 Task: Create a due date automation trigger when advanced on, 2 working days before a card is due add fields with custom field "Resume" set to a date not in this month is due at 11:00 AM.
Action: Mouse moved to (1048, 83)
Screenshot: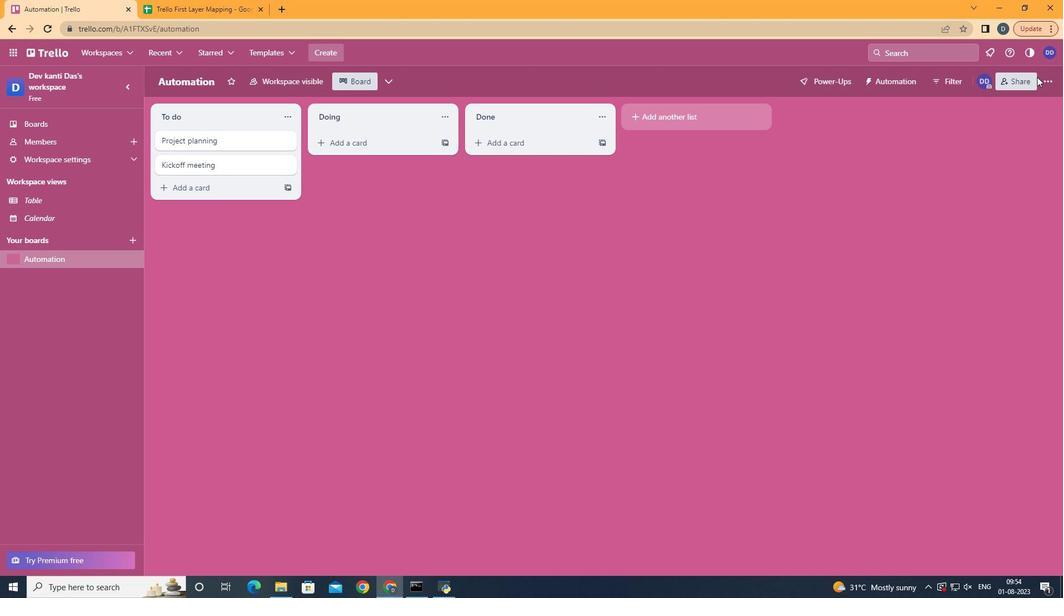 
Action: Mouse pressed left at (1048, 83)
Screenshot: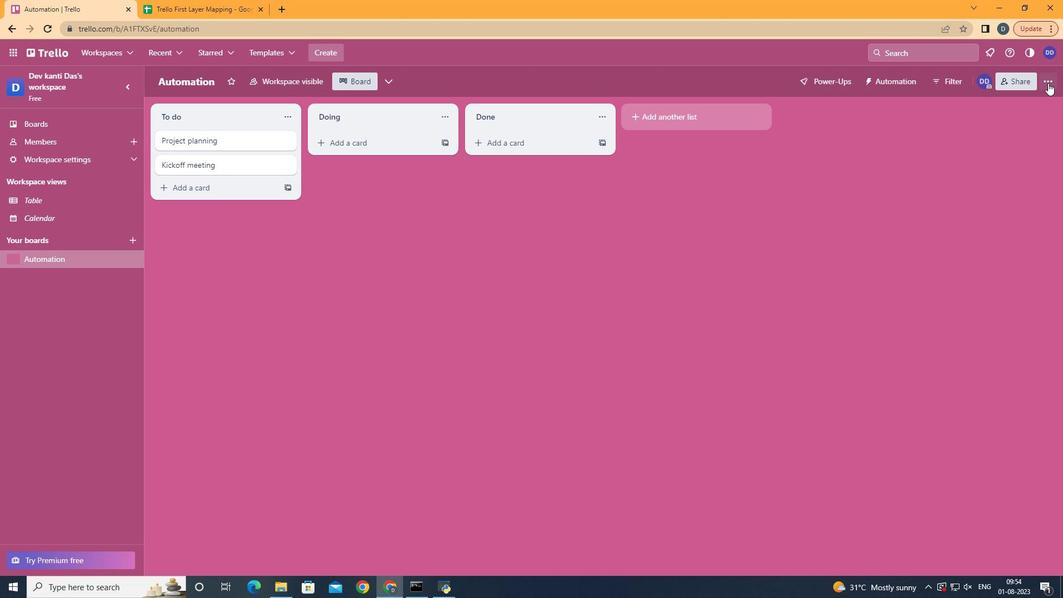 
Action: Mouse moved to (963, 237)
Screenshot: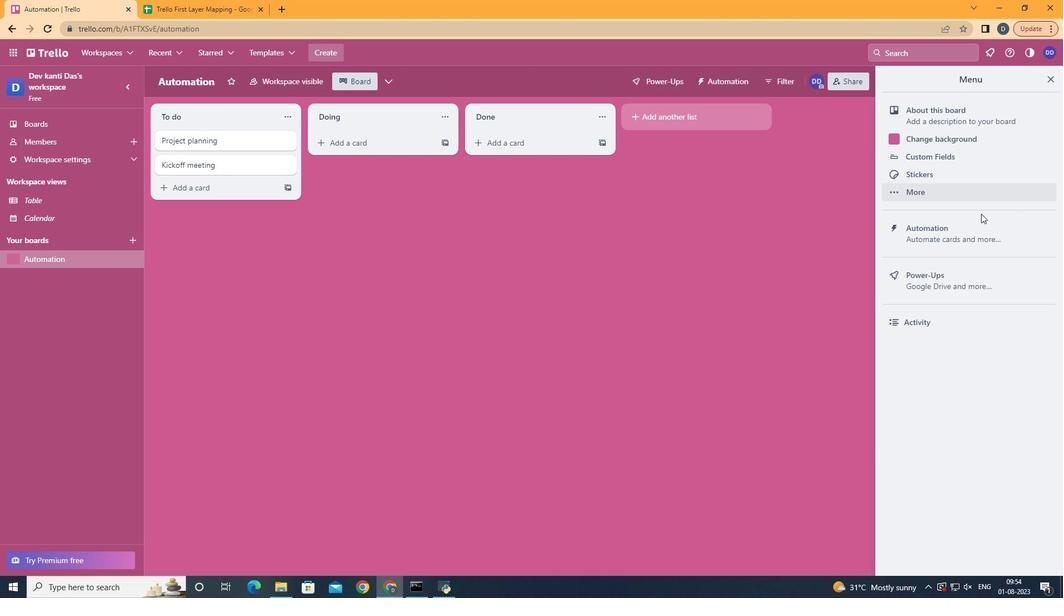 
Action: Mouse pressed left at (963, 237)
Screenshot: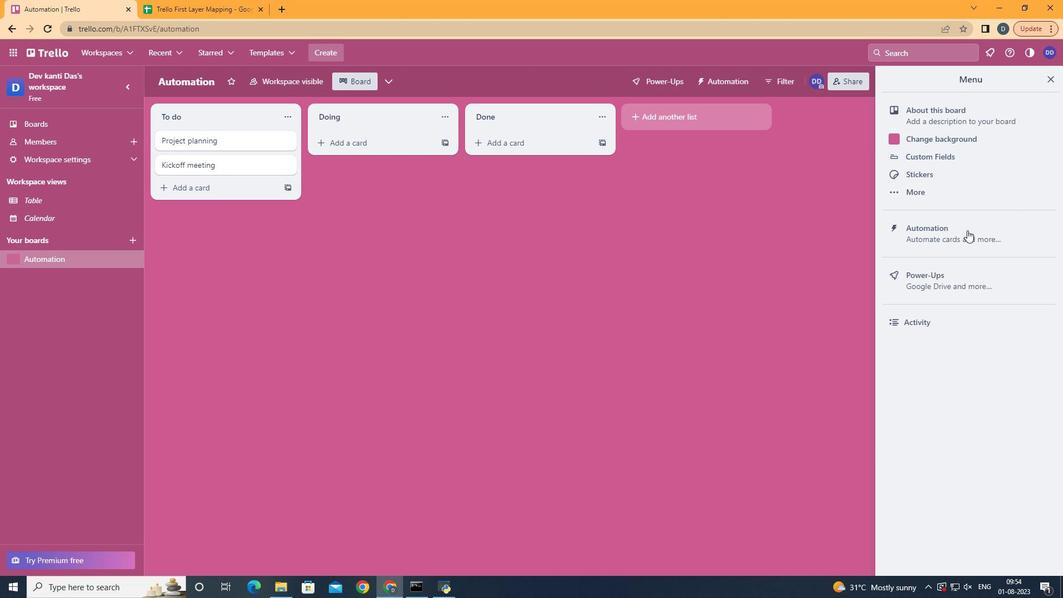 
Action: Mouse moved to (216, 219)
Screenshot: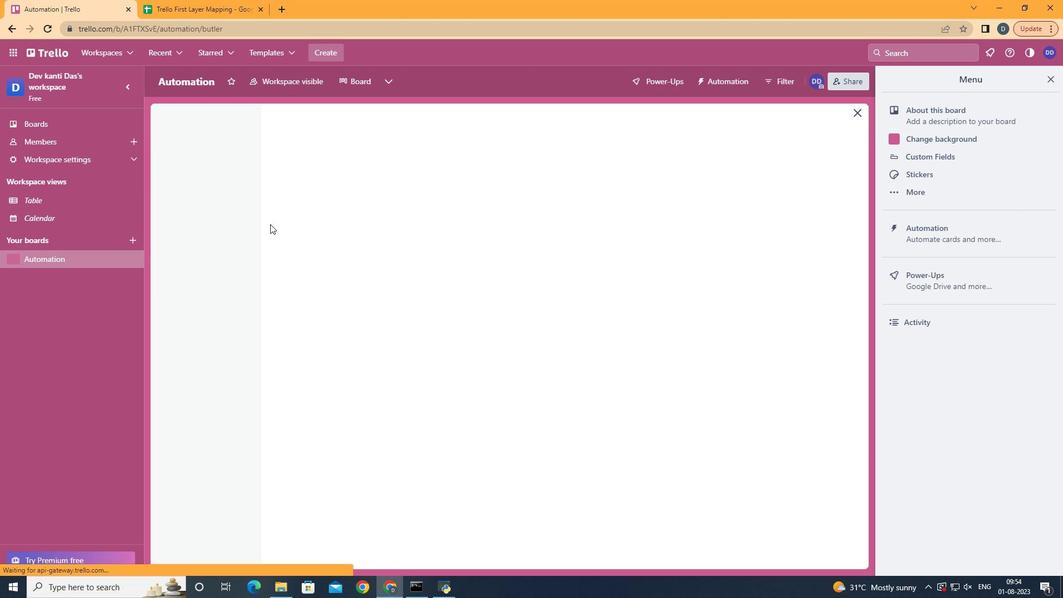 
Action: Mouse pressed left at (216, 219)
Screenshot: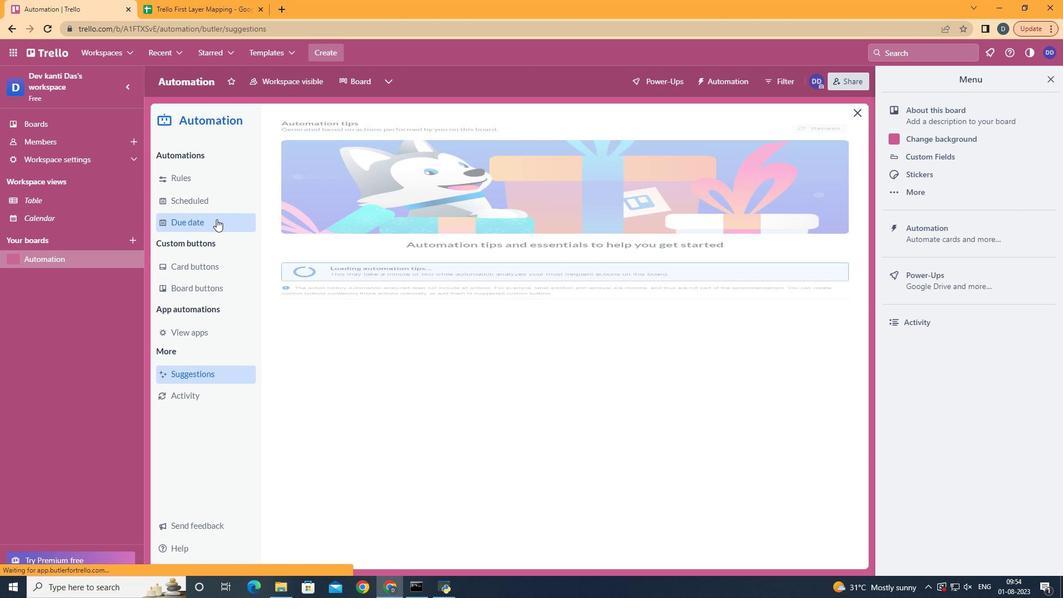 
Action: Mouse moved to (786, 134)
Screenshot: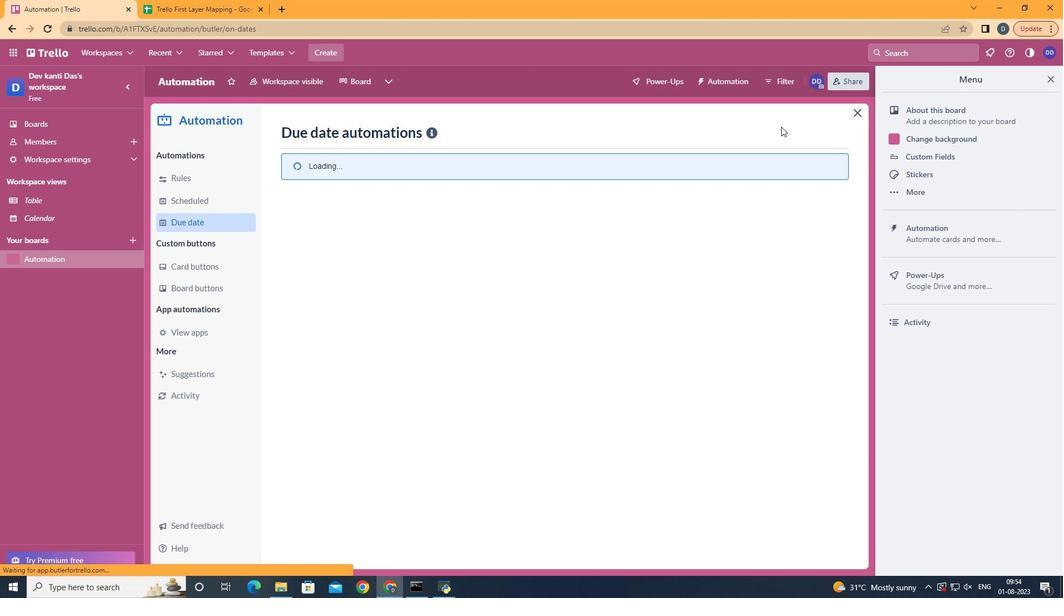 
Action: Mouse pressed left at (786, 134)
Screenshot: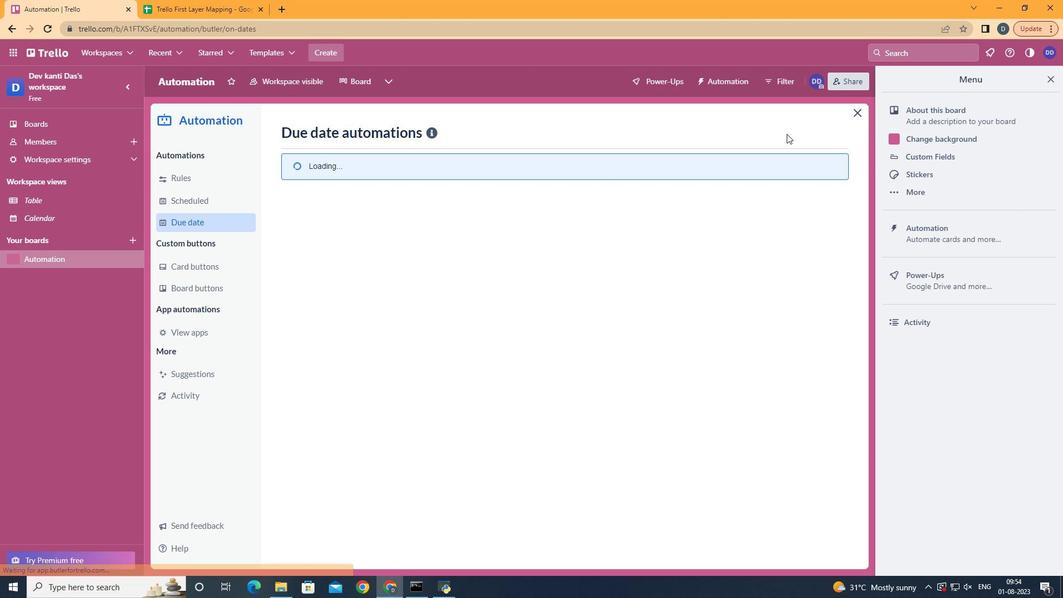 
Action: Mouse pressed left at (786, 134)
Screenshot: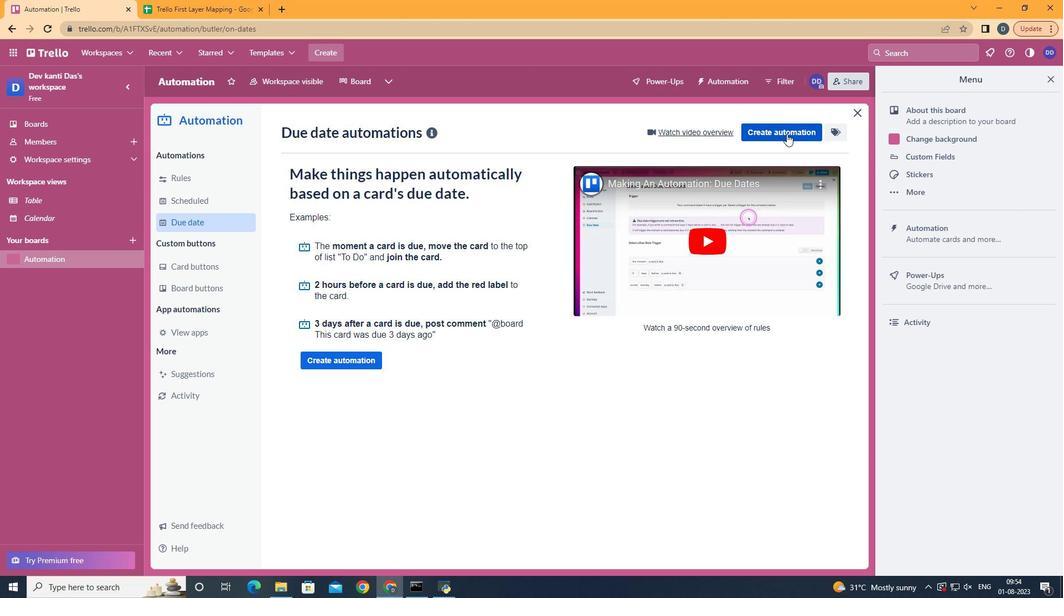 
Action: Mouse moved to (595, 244)
Screenshot: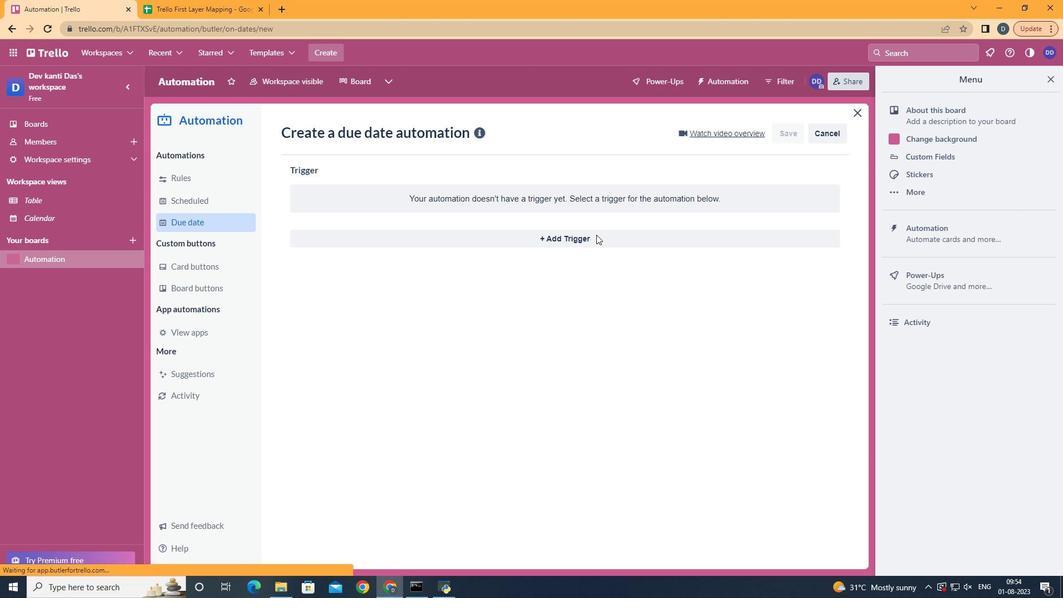 
Action: Mouse pressed left at (595, 244)
Screenshot: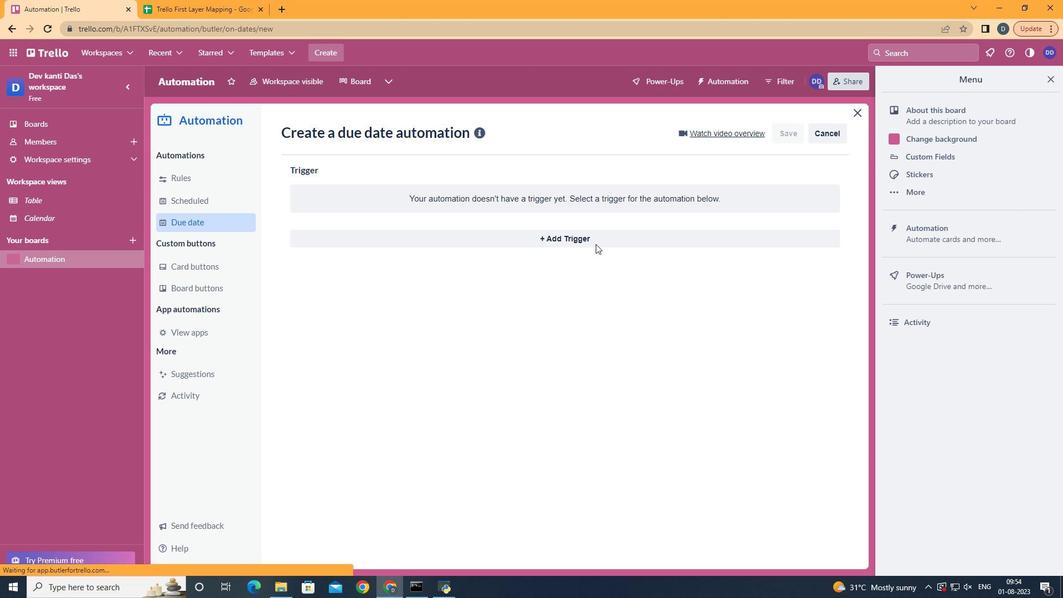 
Action: Mouse moved to (353, 450)
Screenshot: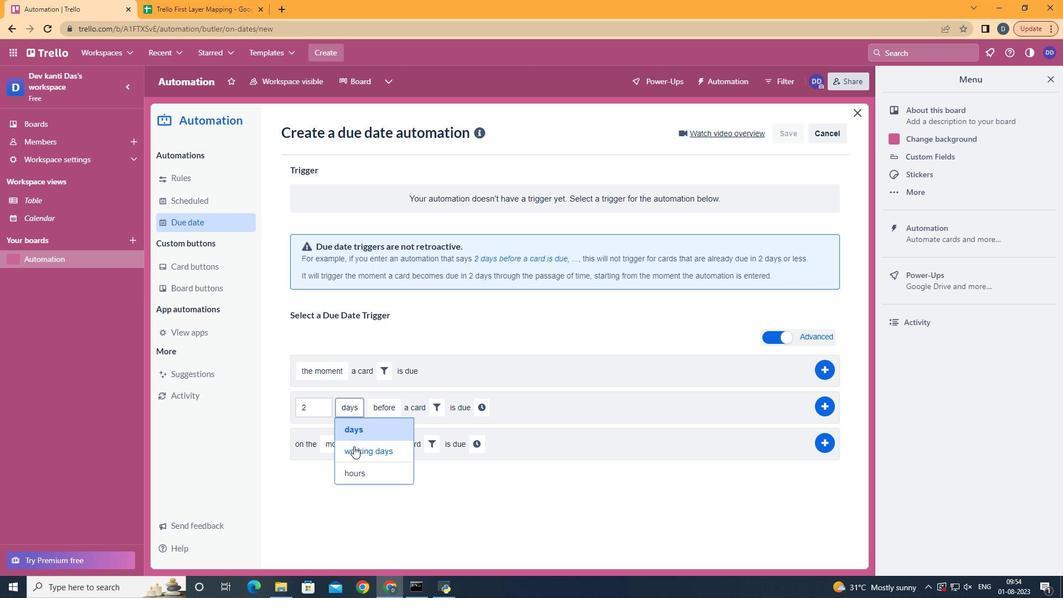 
Action: Mouse pressed left at (353, 450)
Screenshot: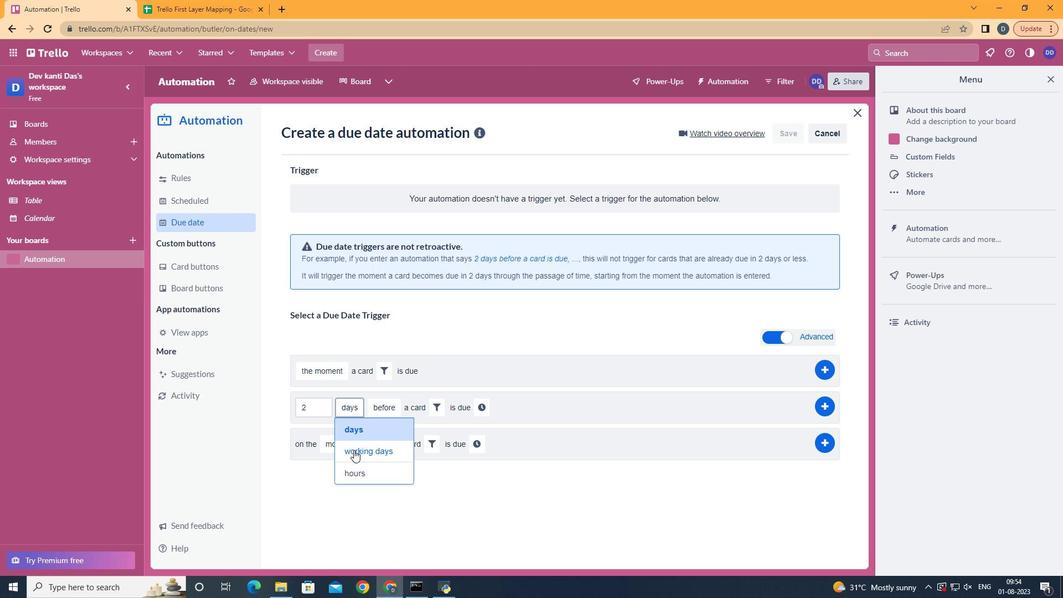 
Action: Mouse moved to (469, 407)
Screenshot: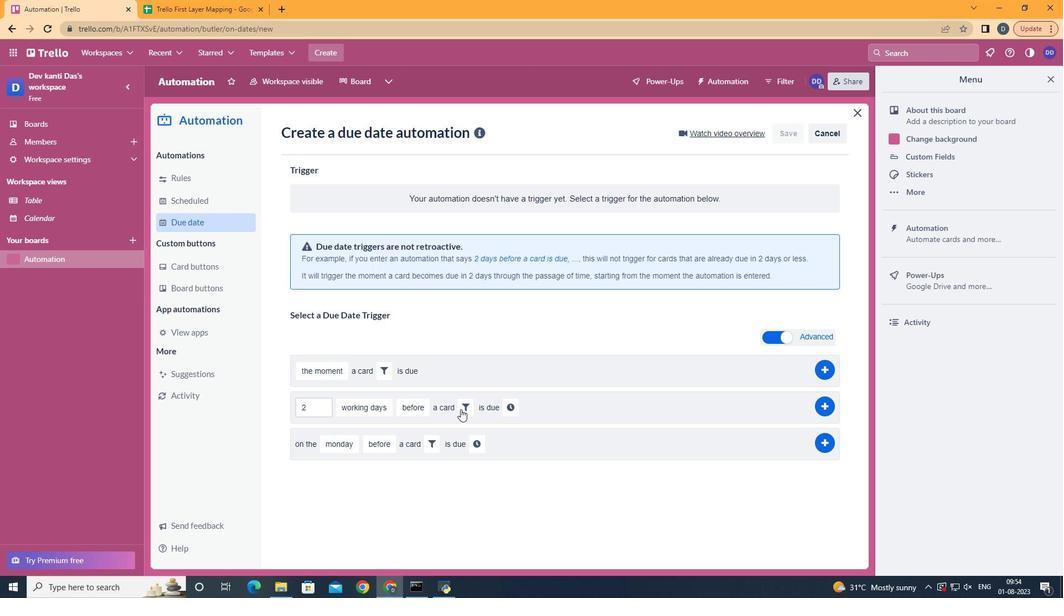 
Action: Mouse pressed left at (469, 407)
Screenshot: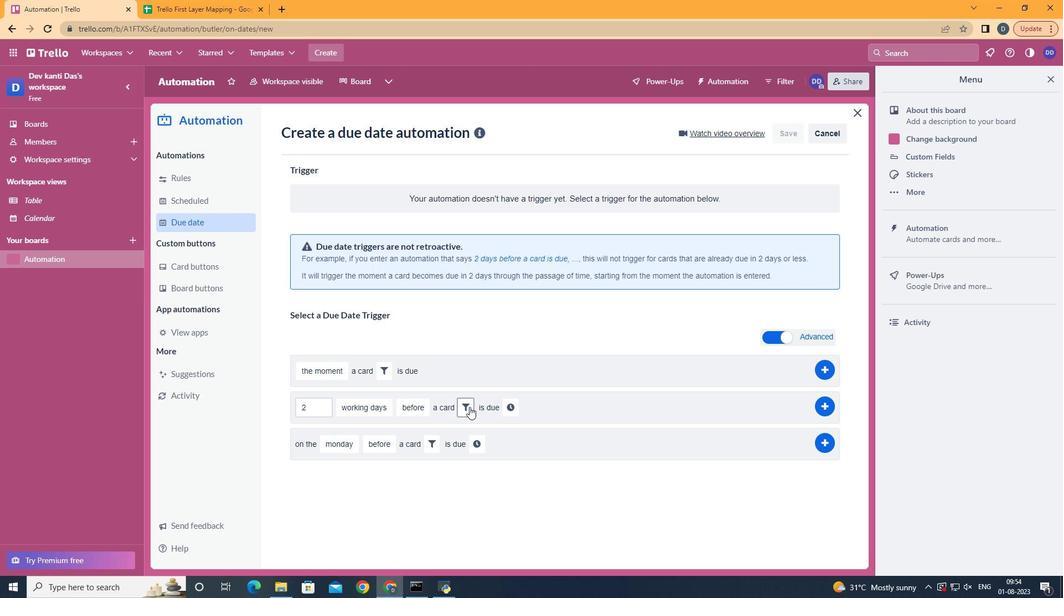 
Action: Mouse moved to (650, 442)
Screenshot: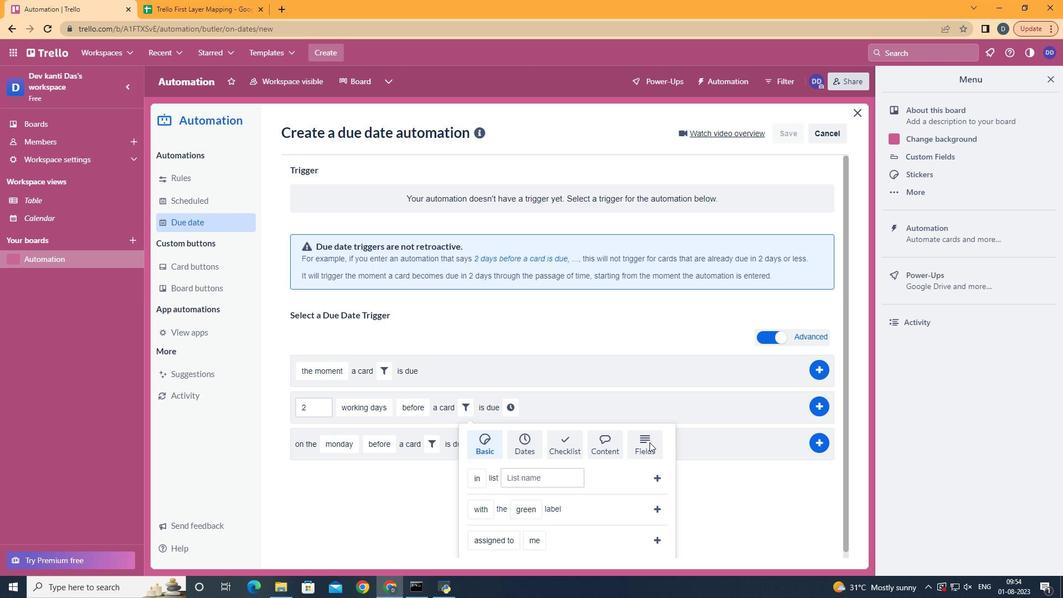 
Action: Mouse pressed left at (650, 442)
Screenshot: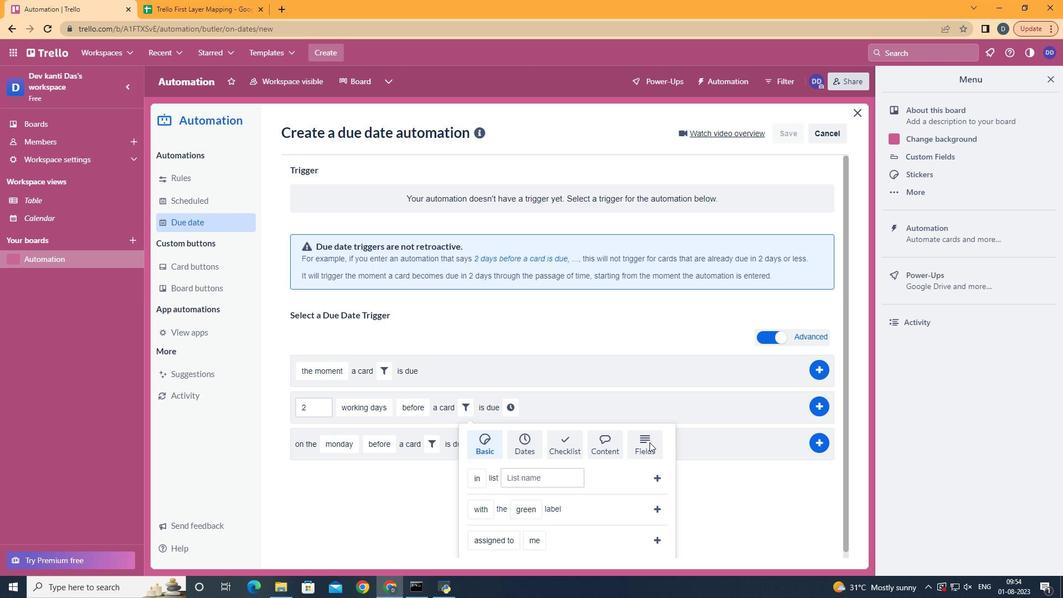 
Action: Mouse scrolled (650, 441) with delta (0, 0)
Screenshot: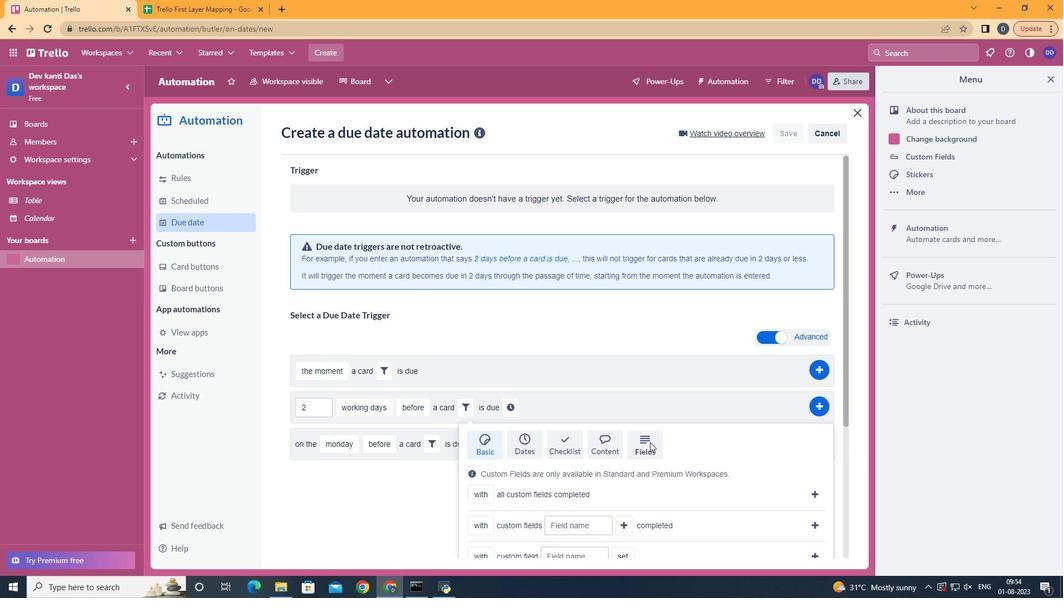 
Action: Mouse scrolled (650, 441) with delta (0, 0)
Screenshot: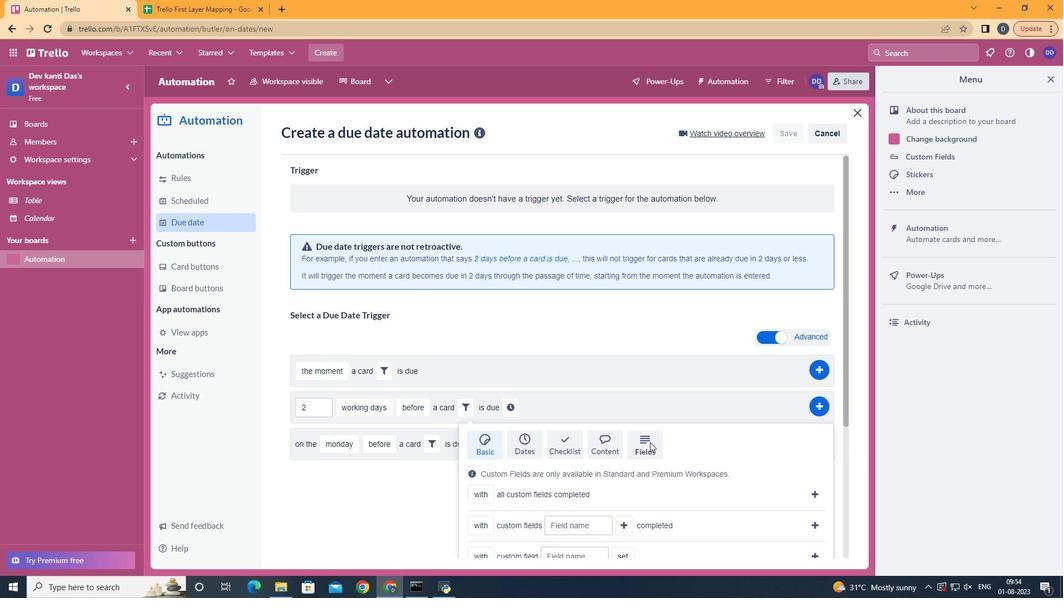 
Action: Mouse scrolled (650, 441) with delta (0, 0)
Screenshot: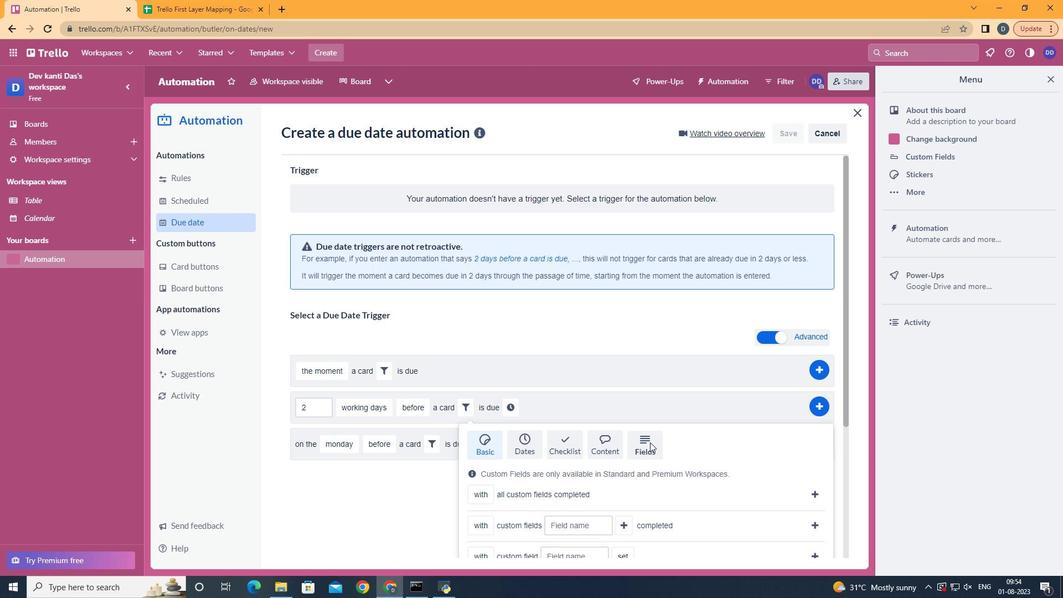 
Action: Mouse scrolled (650, 441) with delta (0, 0)
Screenshot: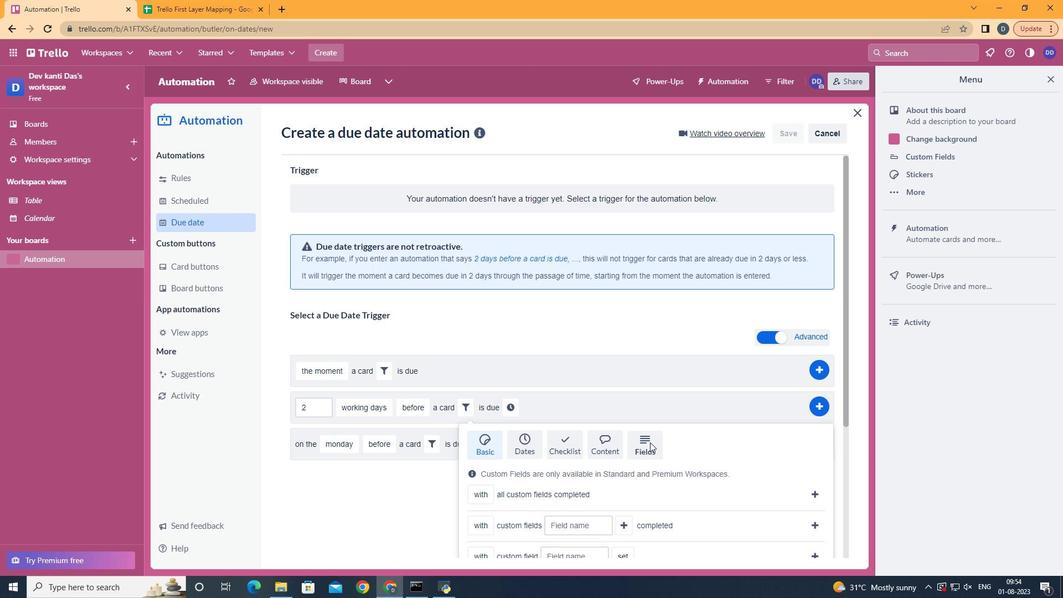 
Action: Mouse scrolled (650, 441) with delta (0, 0)
Screenshot: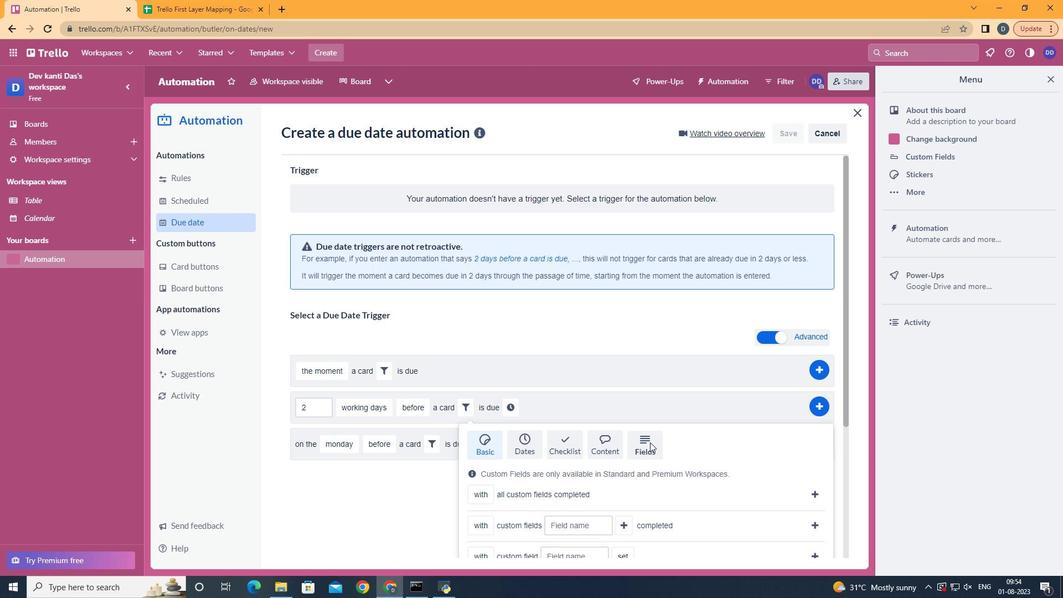 
Action: Mouse scrolled (650, 441) with delta (0, 0)
Screenshot: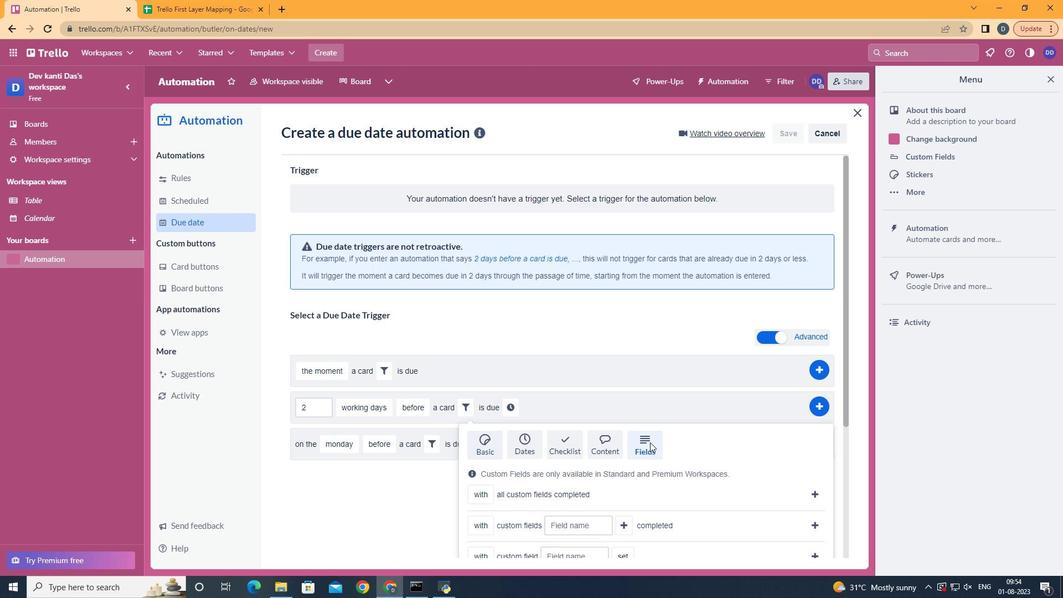 
Action: Mouse moved to (487, 505)
Screenshot: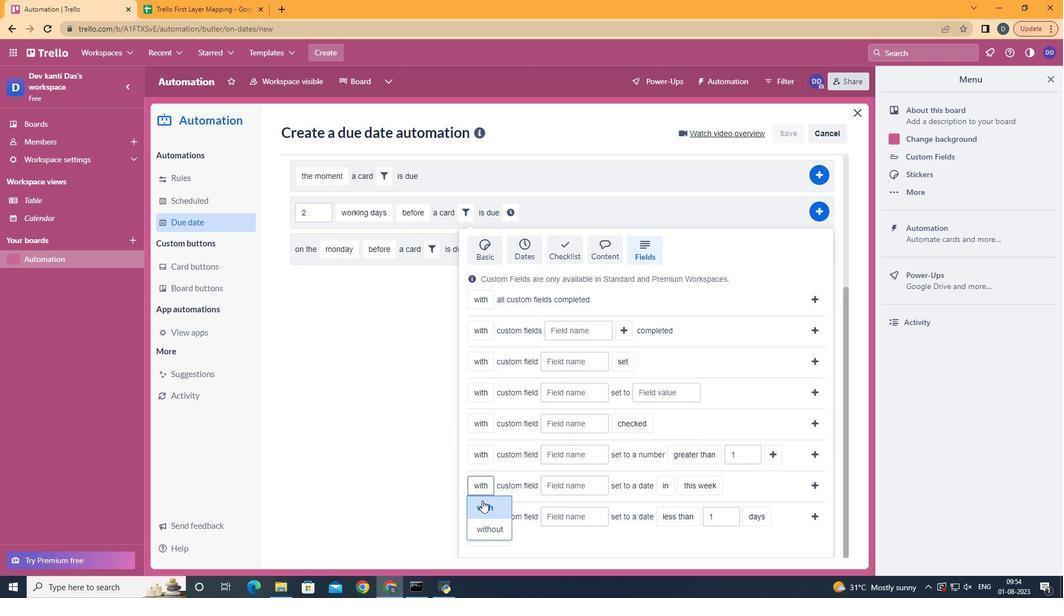 
Action: Mouse pressed left at (487, 505)
Screenshot: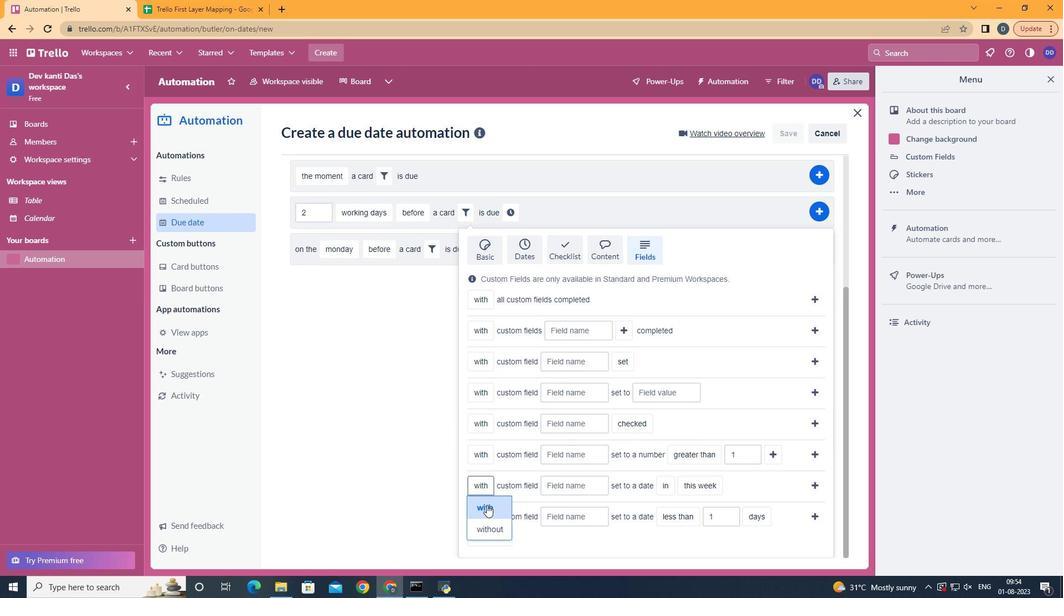 
Action: Mouse moved to (561, 486)
Screenshot: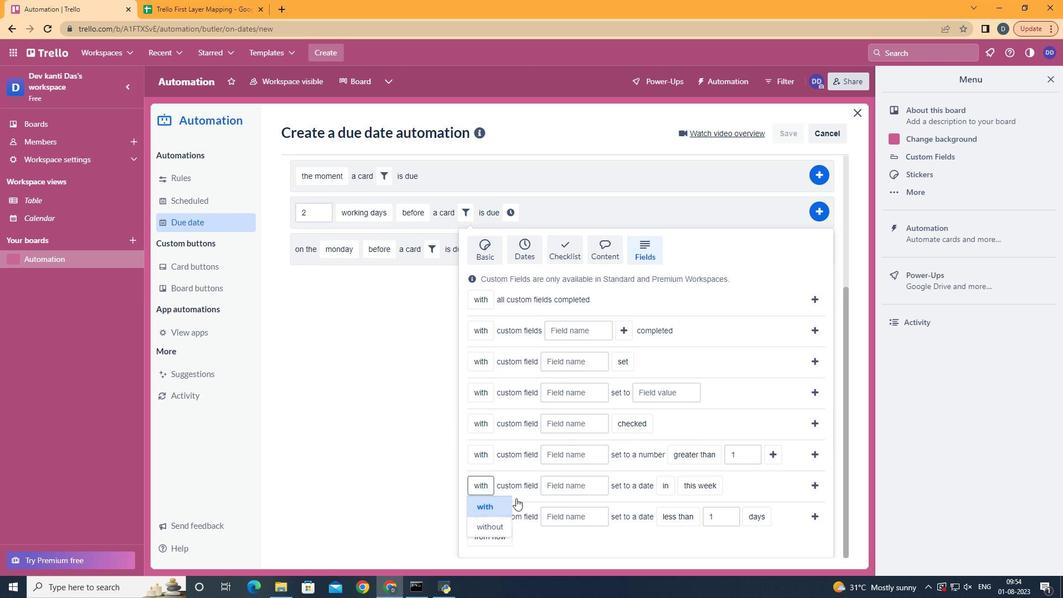 
Action: Mouse pressed left at (561, 486)
Screenshot: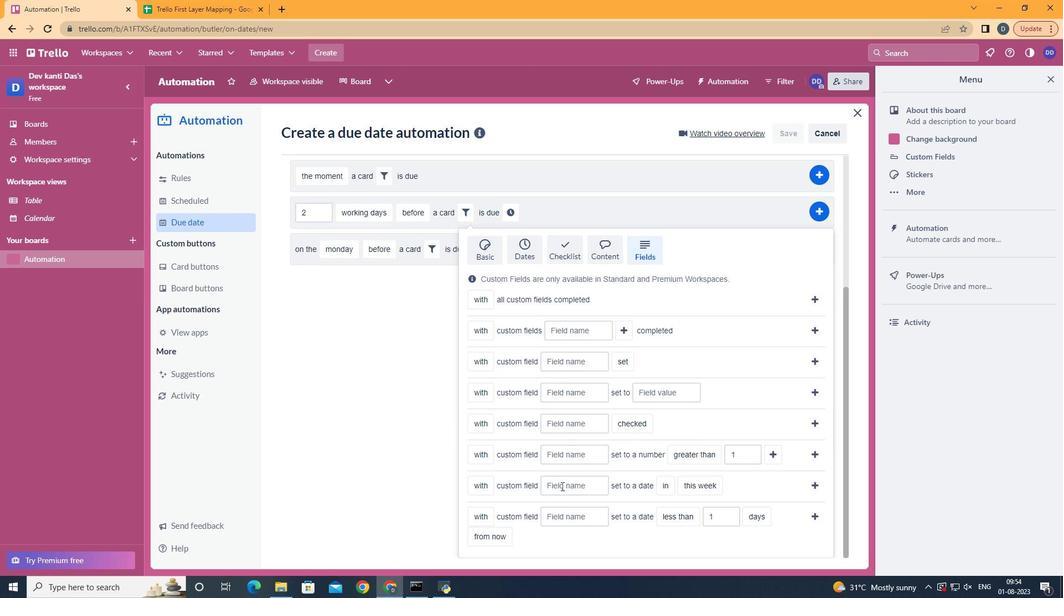 
Action: Key pressed <Key.shift>Resume
Screenshot: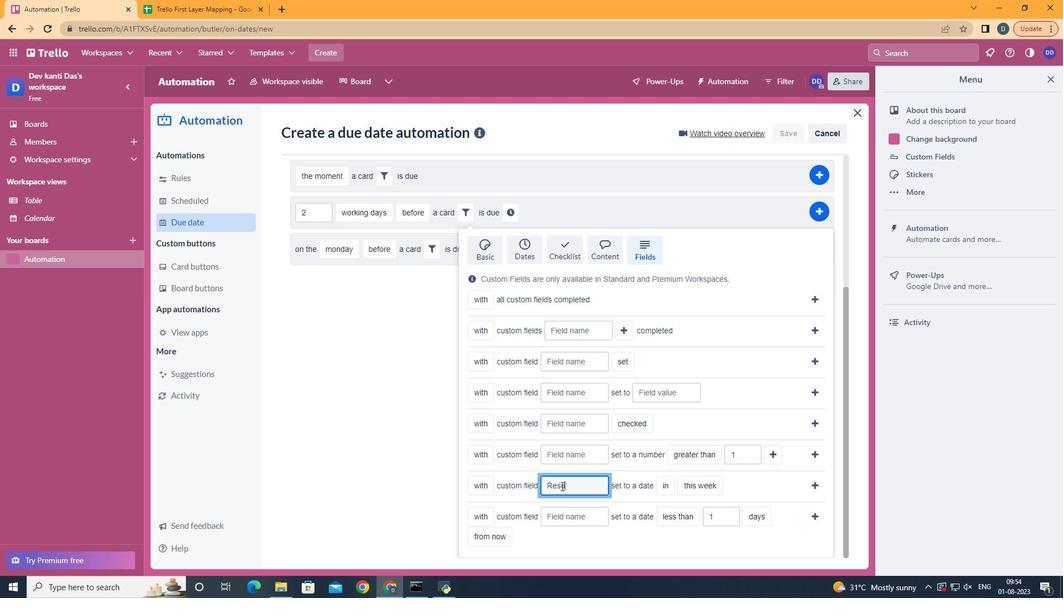 
Action: Mouse moved to (672, 529)
Screenshot: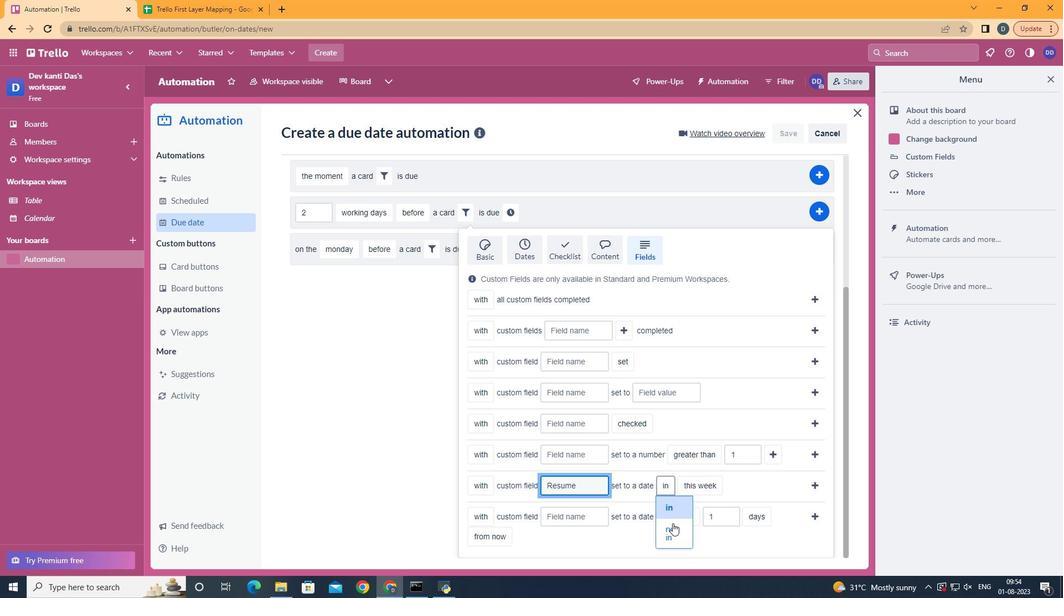 
Action: Mouse pressed left at (672, 529)
Screenshot: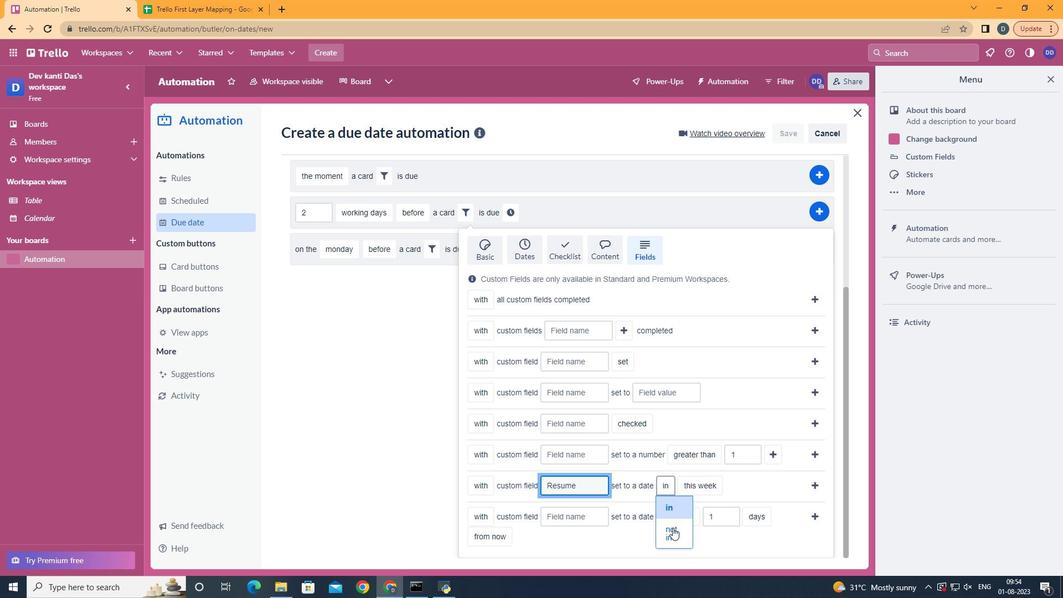 
Action: Mouse moved to (726, 527)
Screenshot: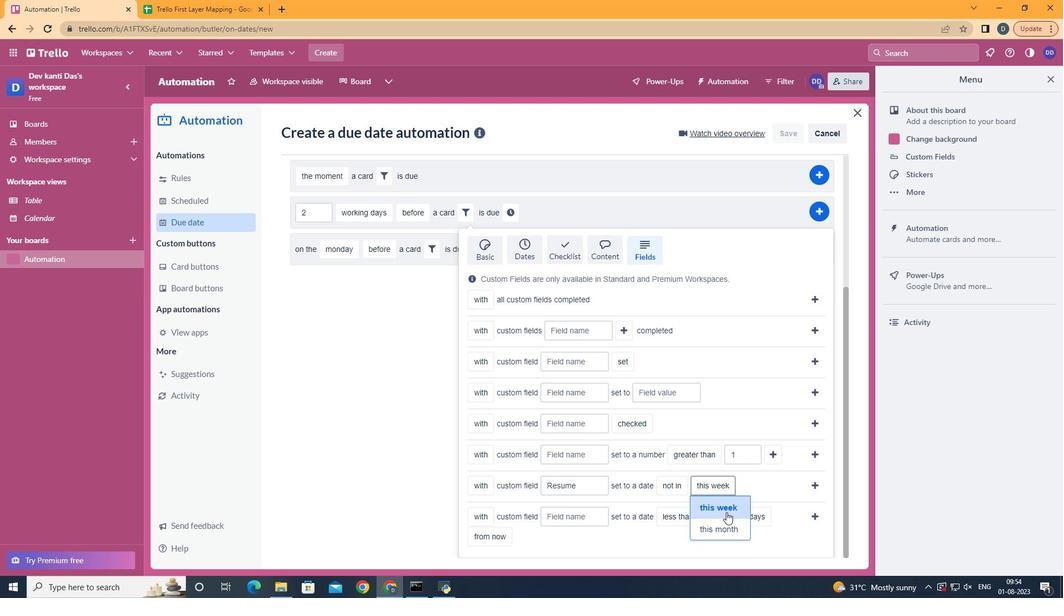 
Action: Mouse pressed left at (726, 527)
Screenshot: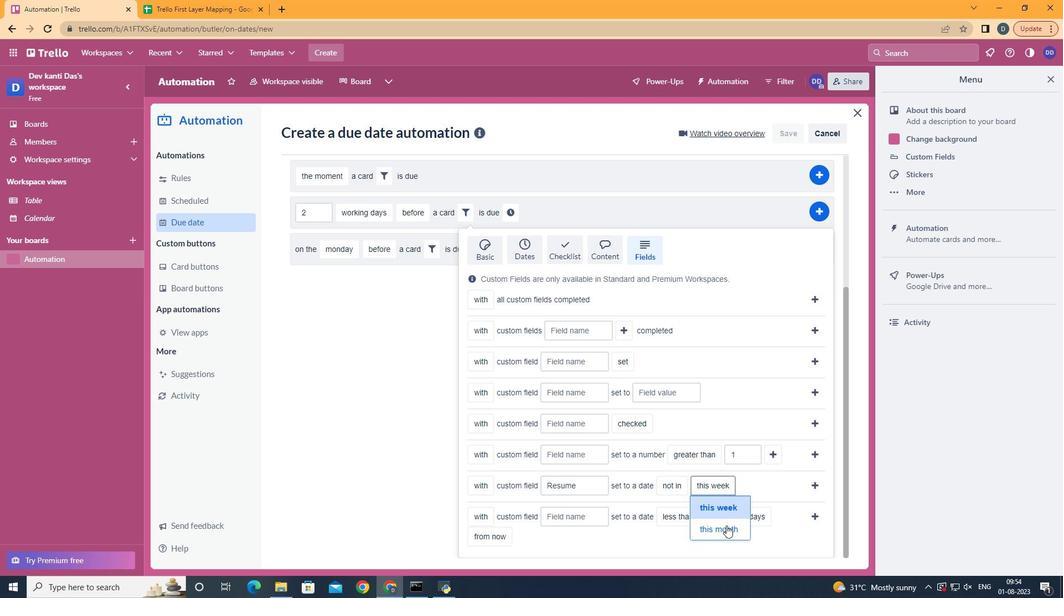 
Action: Mouse moved to (817, 486)
Screenshot: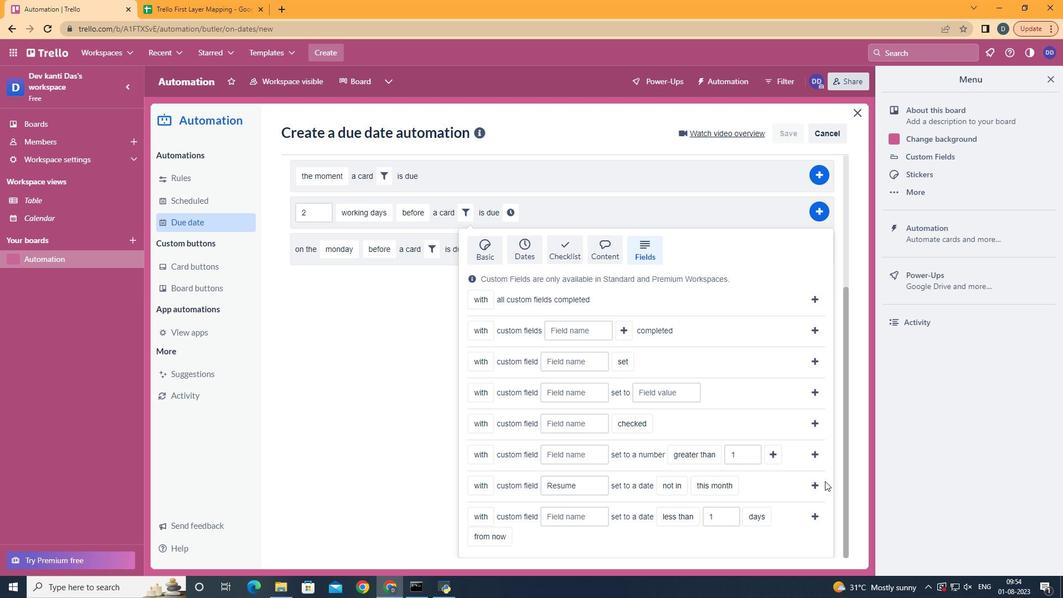 
Action: Mouse pressed left at (817, 486)
Screenshot: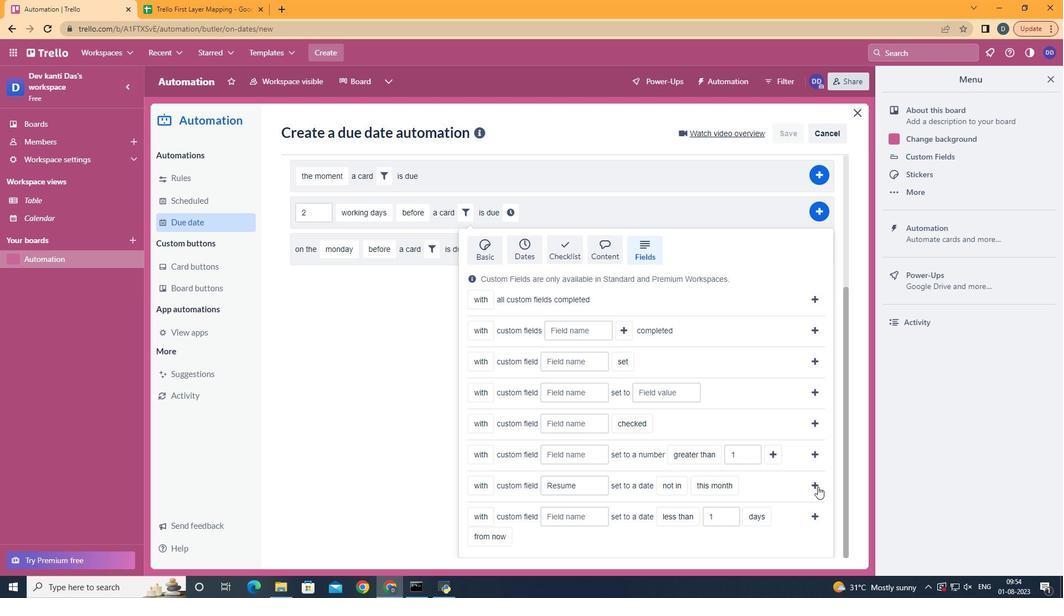 
Action: Mouse moved to (730, 402)
Screenshot: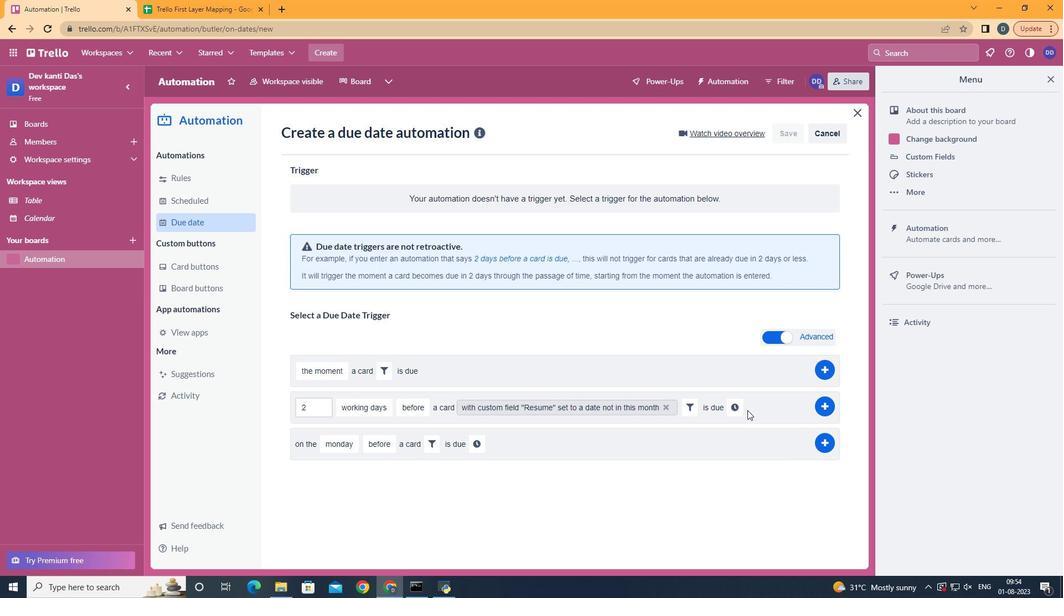 
Action: Mouse pressed left at (730, 402)
Screenshot: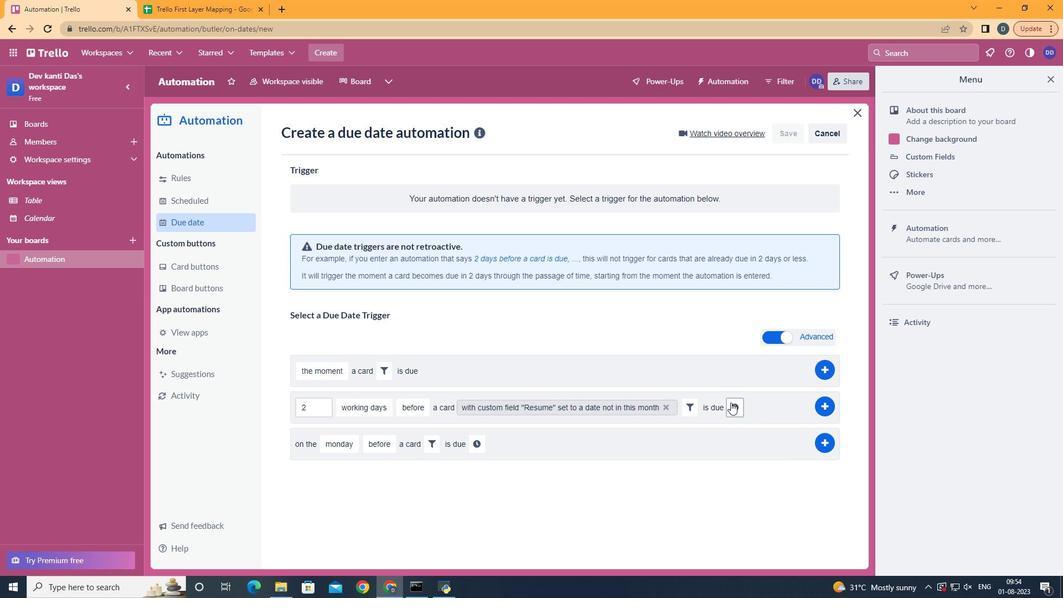 
Action: Mouse moved to (320, 430)
Screenshot: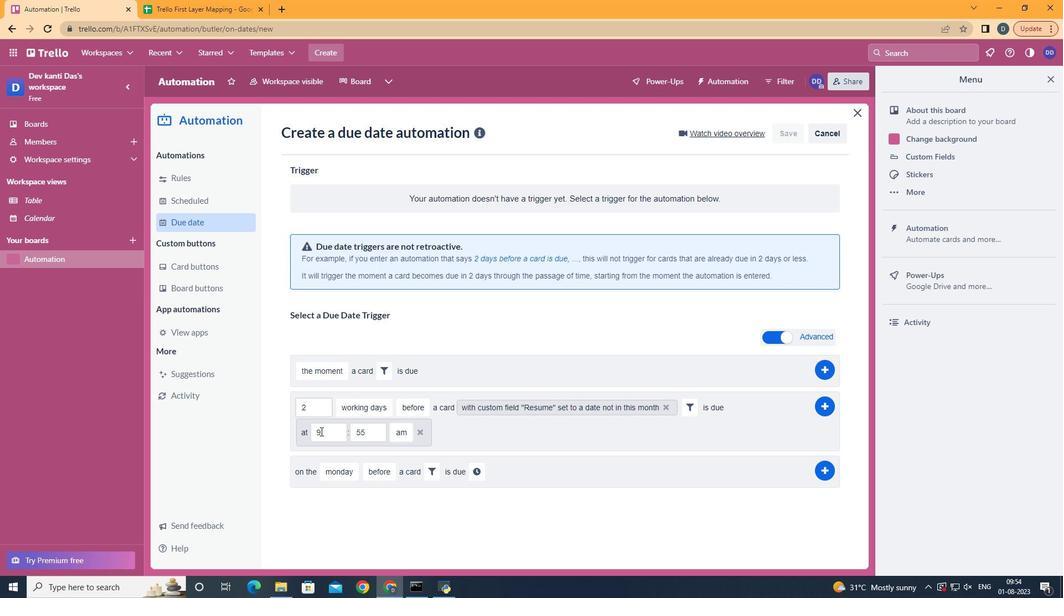 
Action: Mouse pressed left at (320, 430)
Screenshot: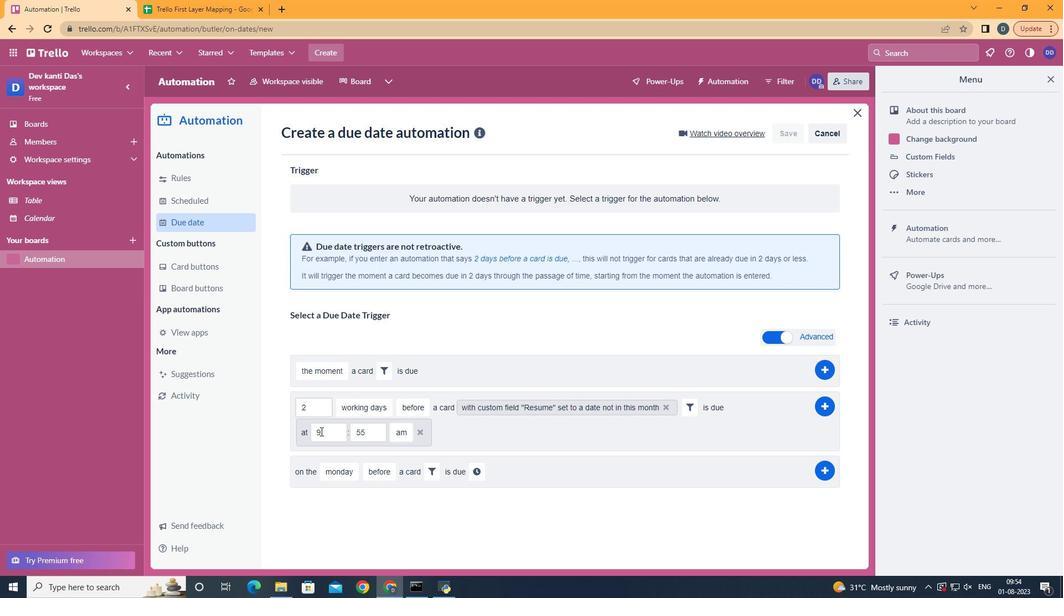 
Action: Key pressed <Key.backspace>11
Screenshot: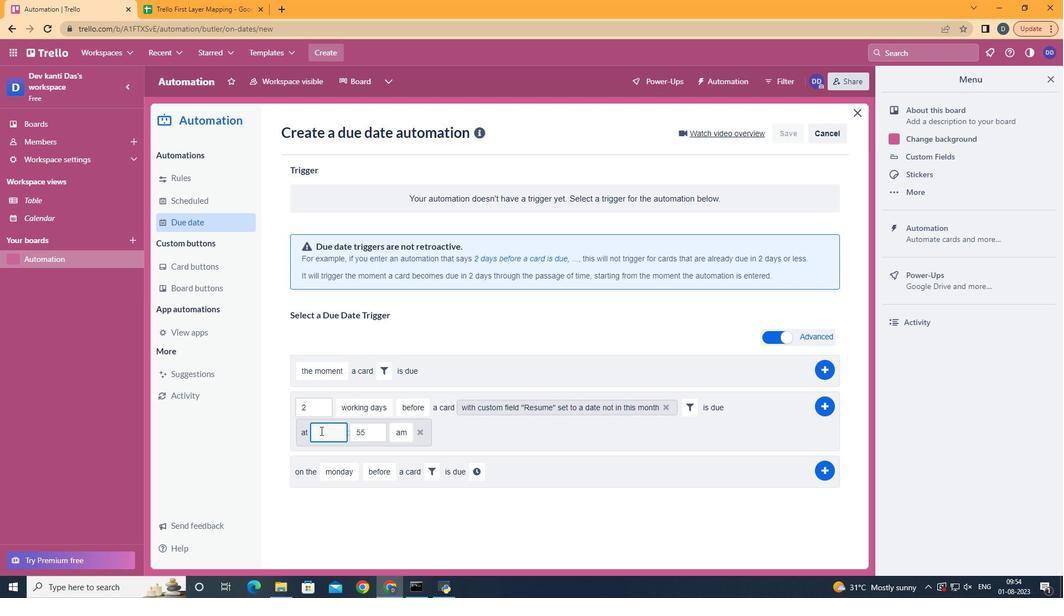 
Action: Mouse moved to (368, 436)
Screenshot: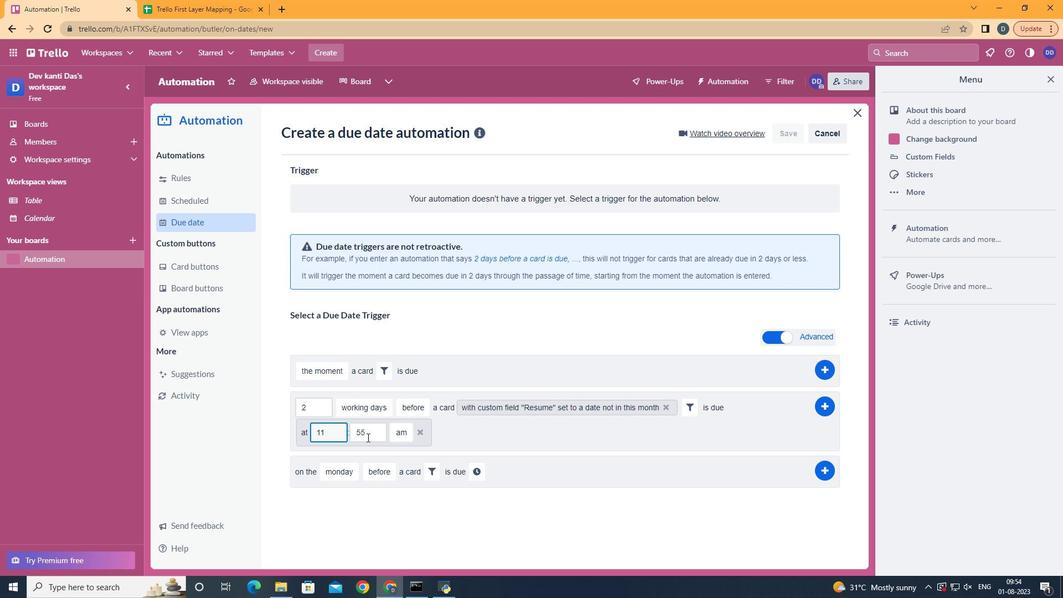 
Action: Mouse pressed left at (368, 436)
Screenshot: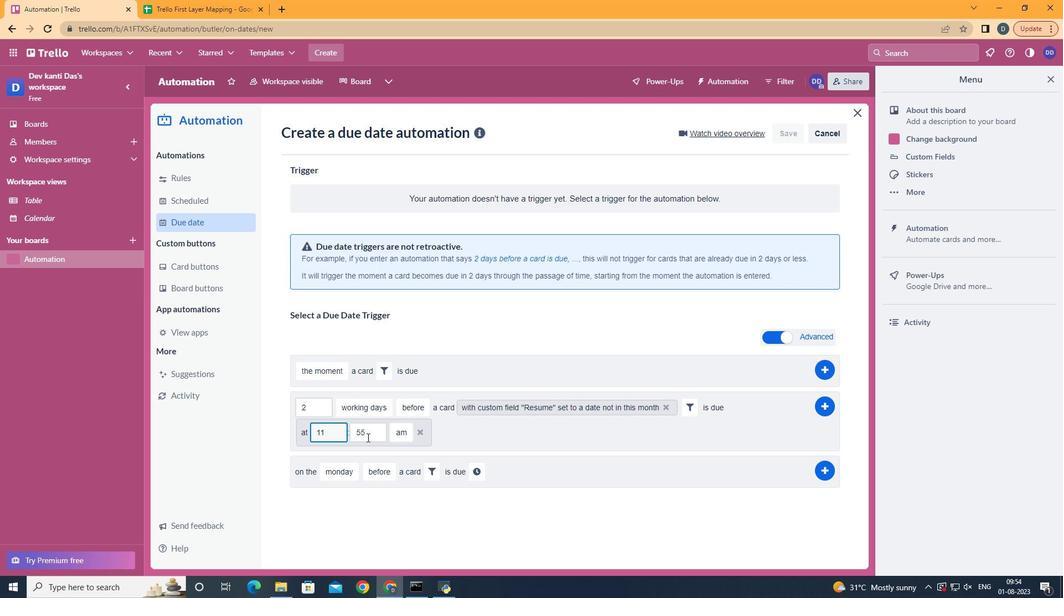 
Action: Key pressed <Key.backspace><Key.backspace>00
Screenshot: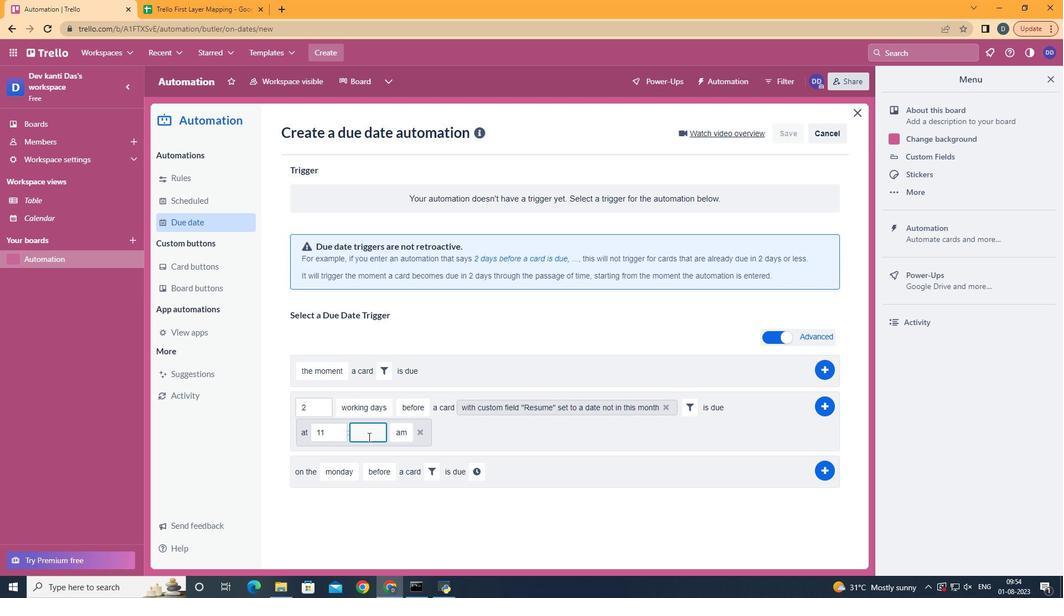 
Action: Mouse moved to (817, 409)
Screenshot: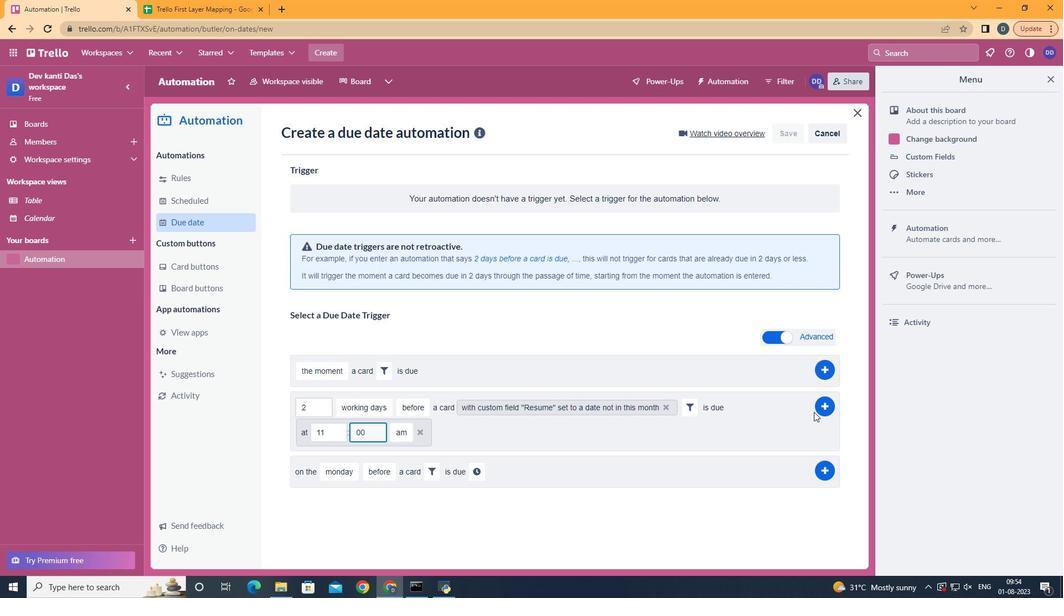 
Action: Mouse pressed left at (817, 409)
Screenshot: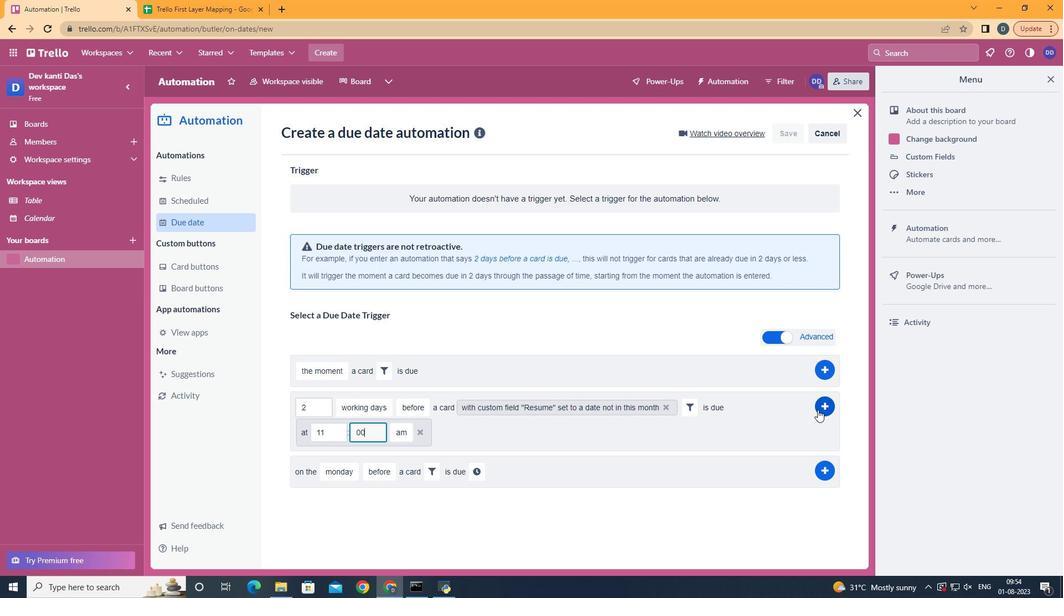 
Action: Mouse moved to (480, 337)
Screenshot: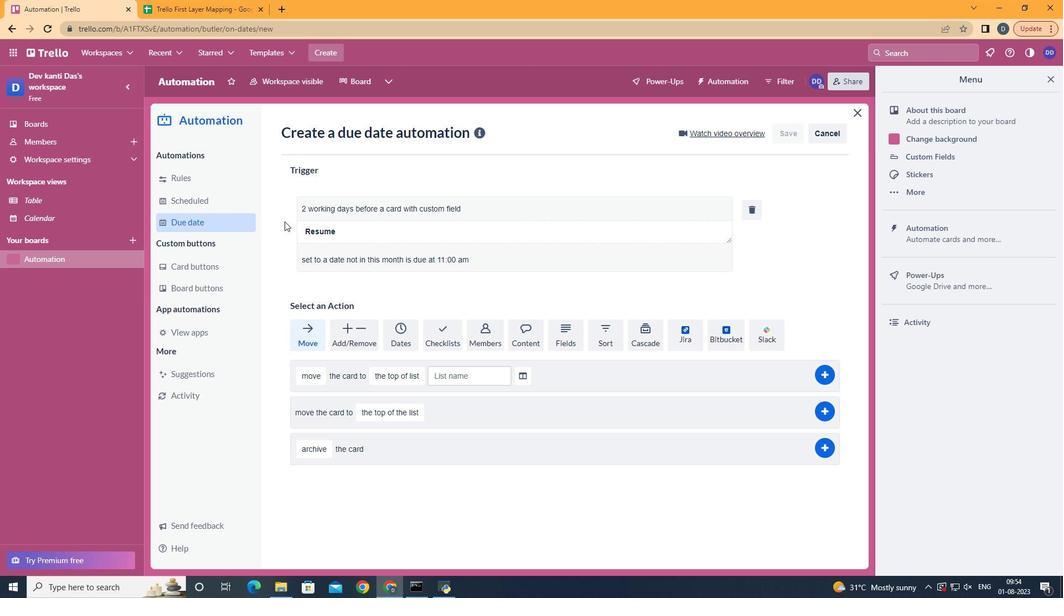 
